 Task: Check the sale-to-list ratio of lake in the last 3 years.
Action: Mouse moved to (924, 205)
Screenshot: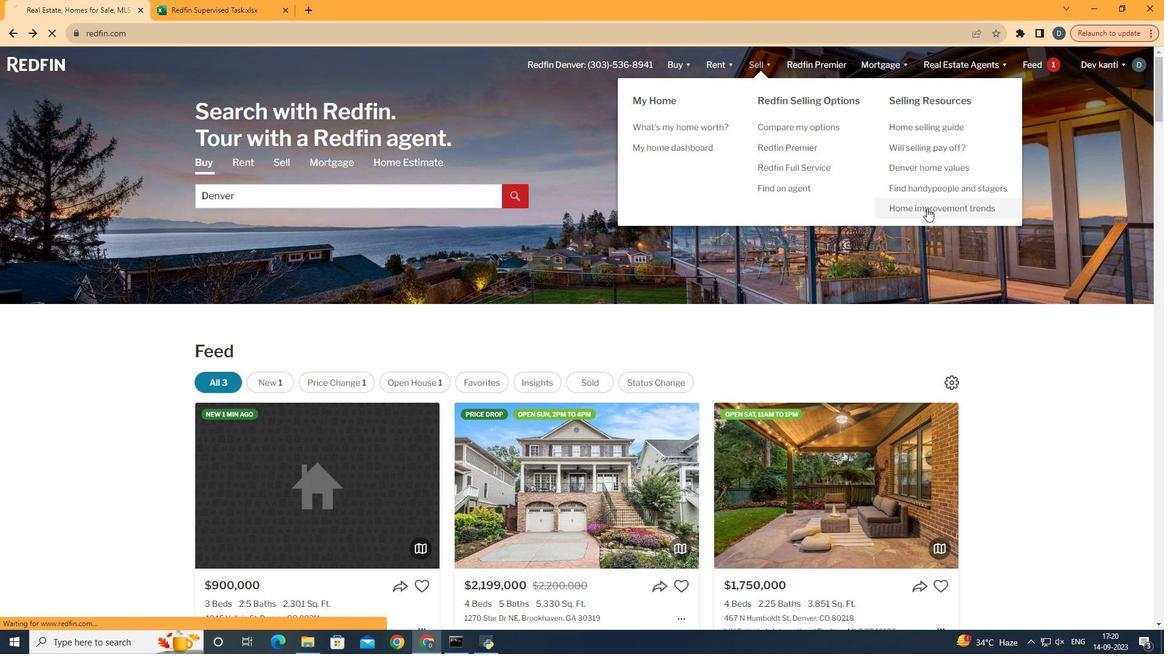 
Action: Mouse pressed left at (924, 205)
Screenshot: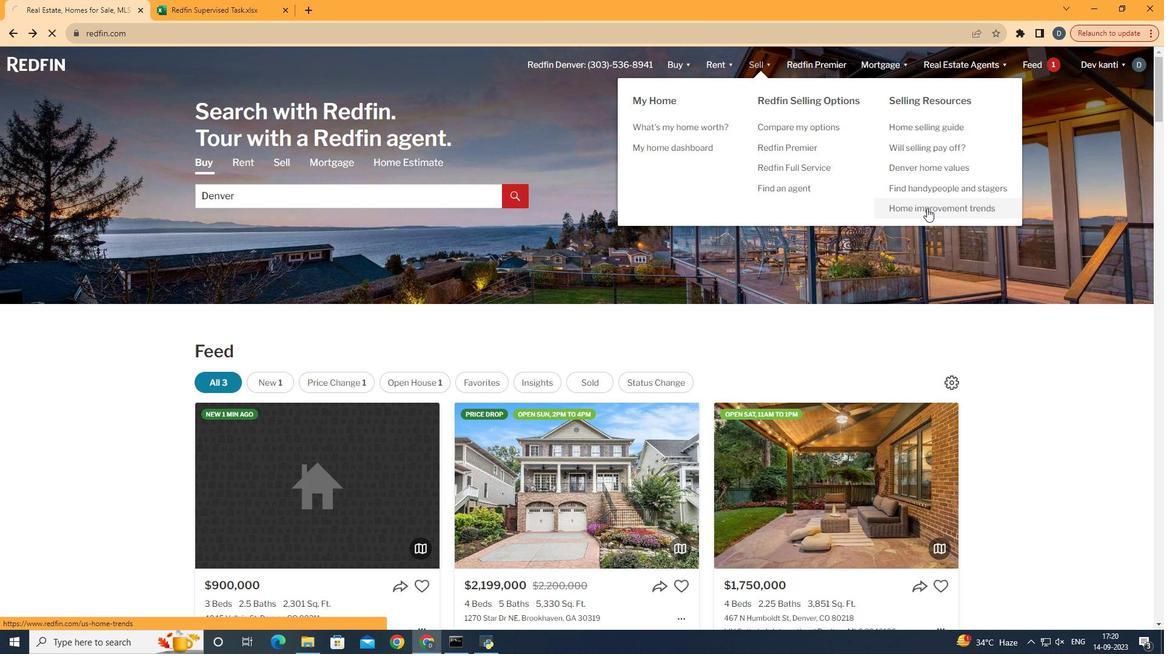 
Action: Mouse moved to (308, 227)
Screenshot: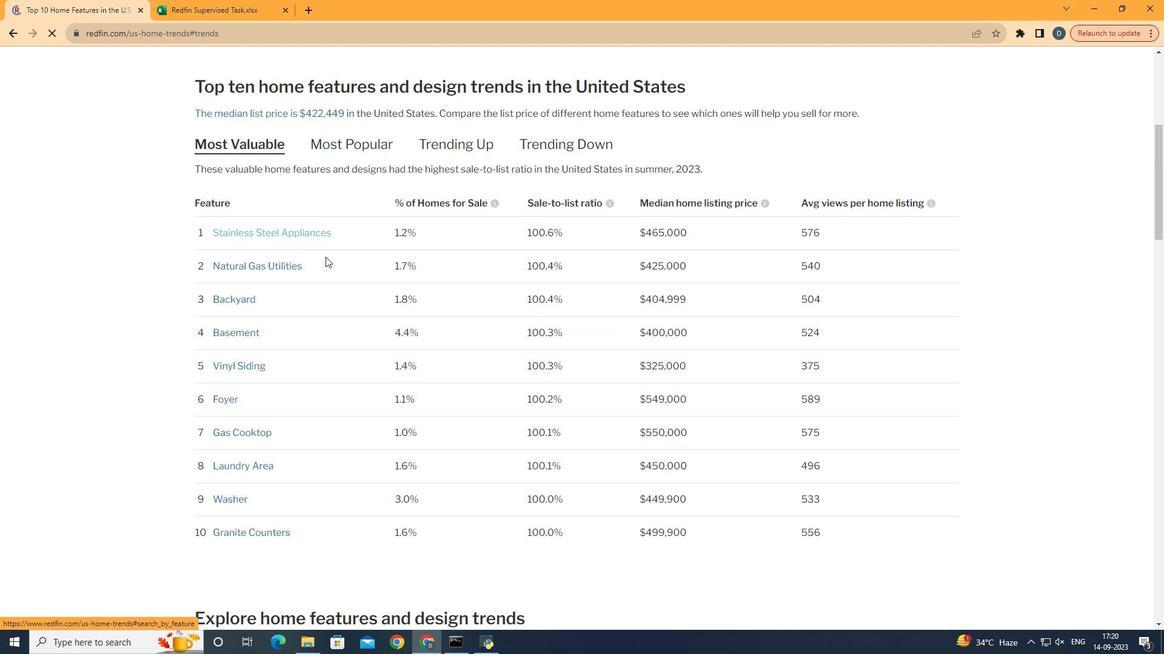 
Action: Mouse pressed left at (308, 227)
Screenshot: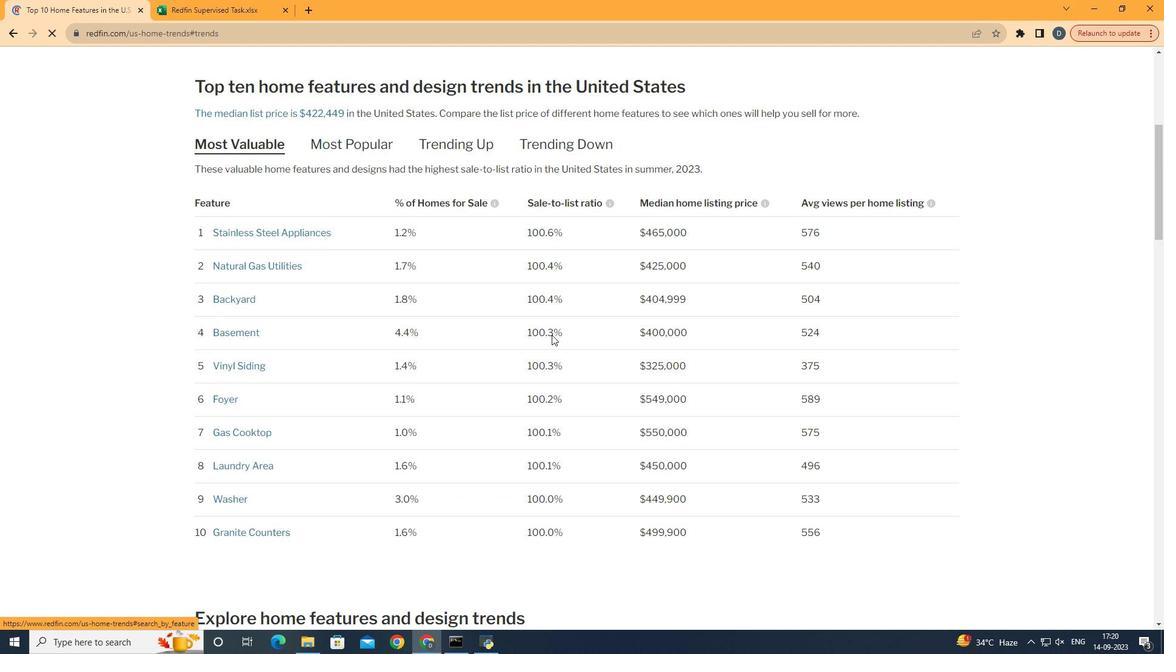 
Action: Mouse moved to (633, 325)
Screenshot: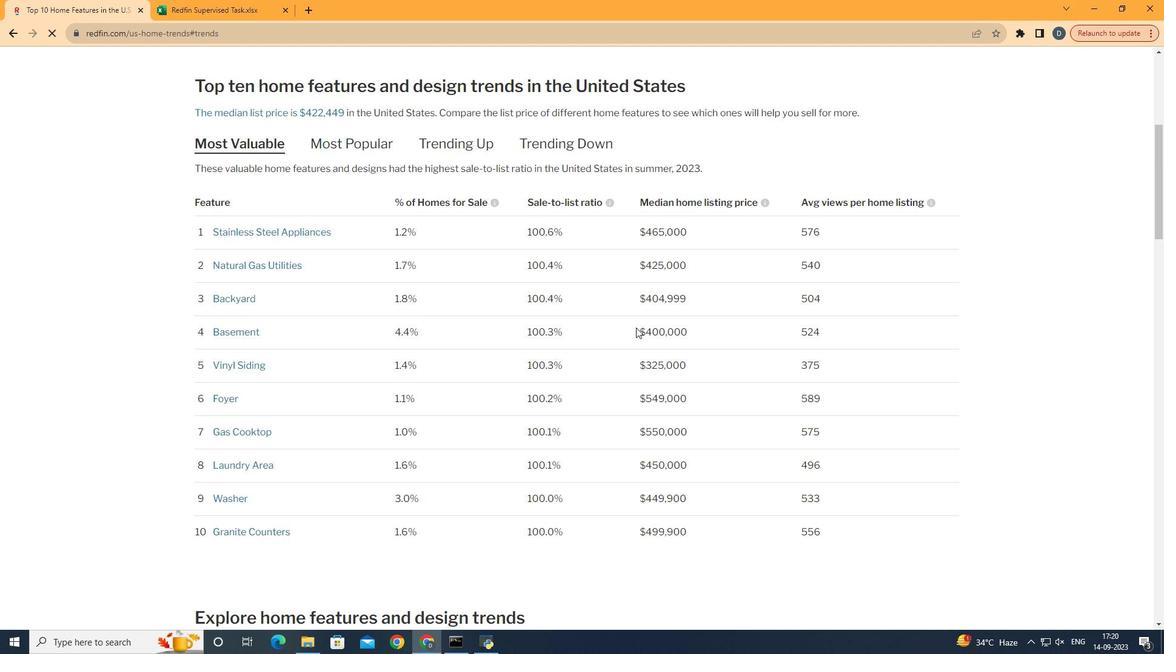 
Action: Mouse scrolled (633, 324) with delta (0, 0)
Screenshot: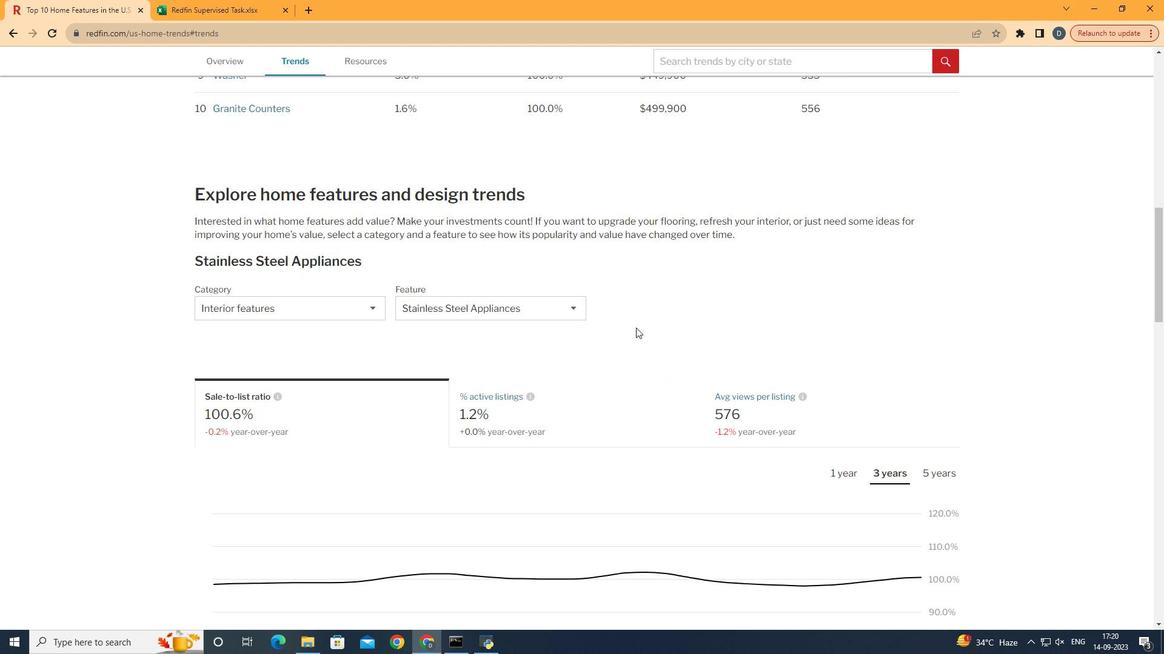 
Action: Mouse scrolled (633, 324) with delta (0, 0)
Screenshot: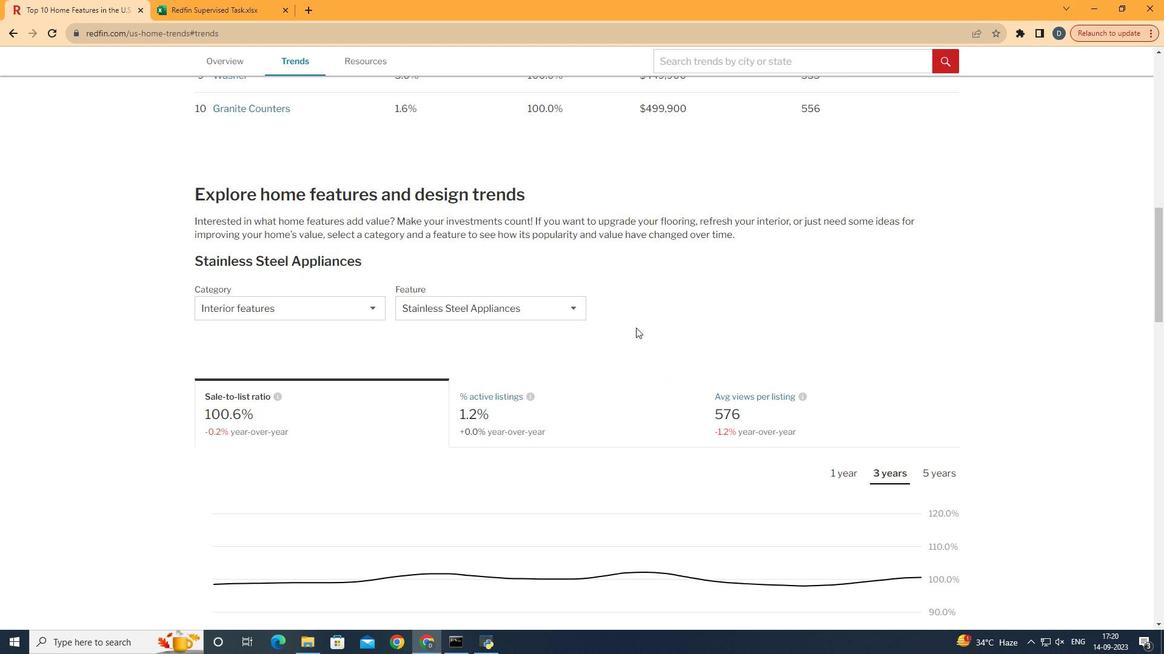 
Action: Mouse scrolled (633, 324) with delta (0, 0)
Screenshot: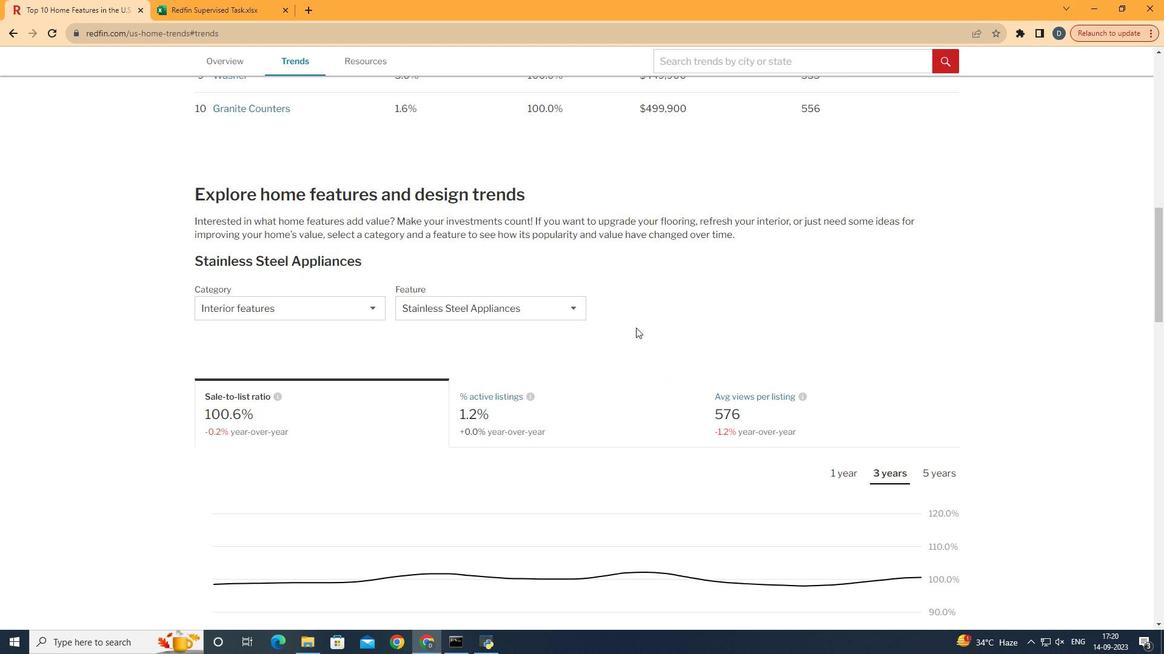 
Action: Mouse scrolled (633, 324) with delta (0, 0)
Screenshot: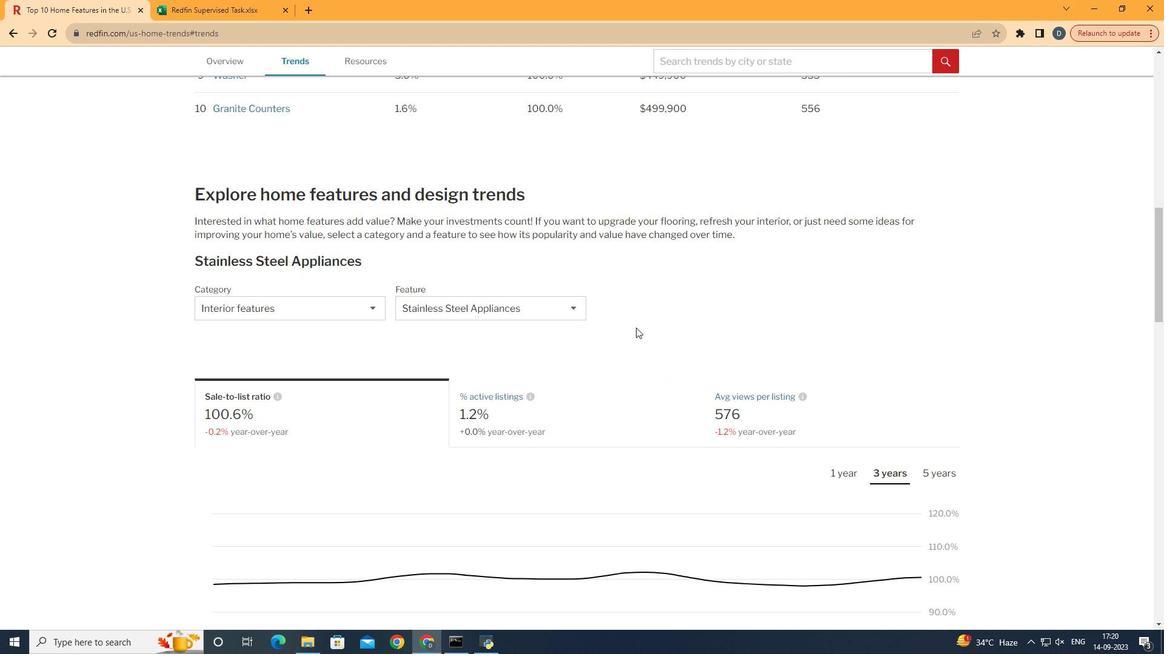 
Action: Mouse scrolled (633, 324) with delta (0, 0)
Screenshot: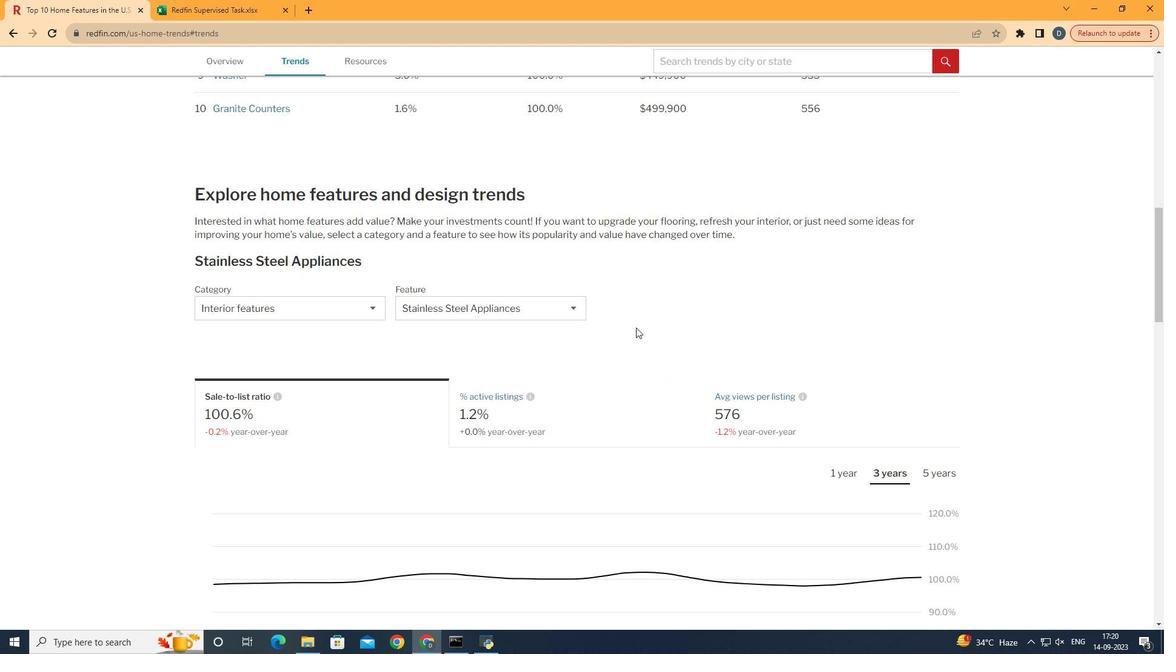 
Action: Mouse scrolled (633, 324) with delta (0, 0)
Screenshot: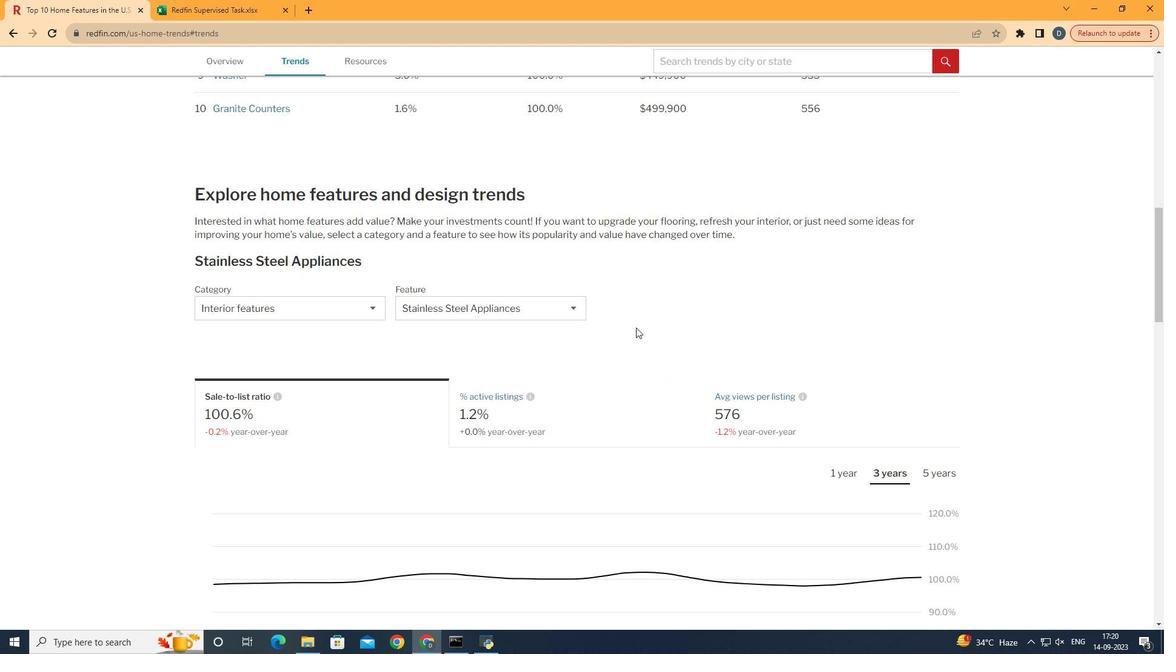 
Action: Mouse scrolled (633, 324) with delta (0, 0)
Screenshot: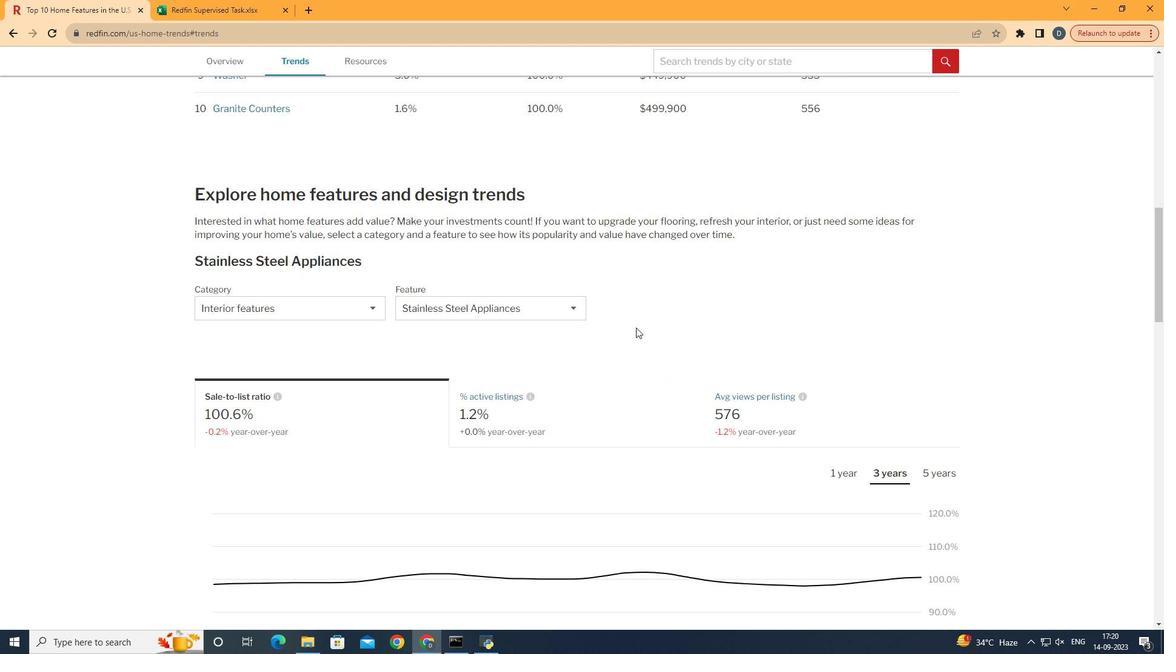 
Action: Mouse moved to (367, 319)
Screenshot: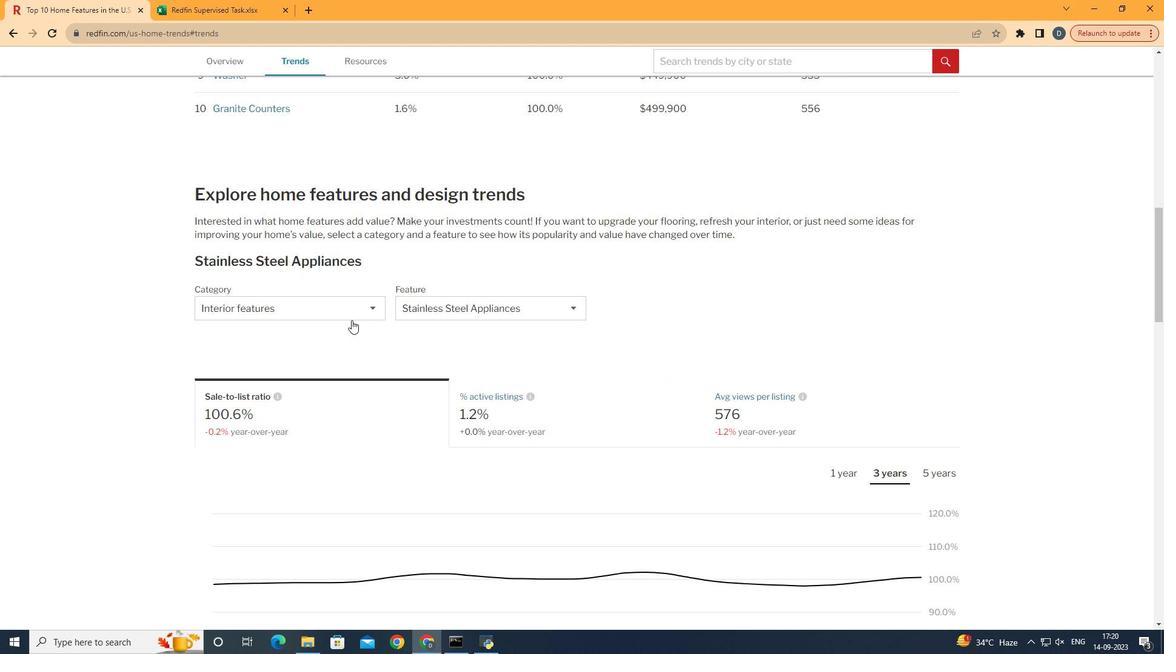 
Action: Mouse pressed left at (367, 319)
Screenshot: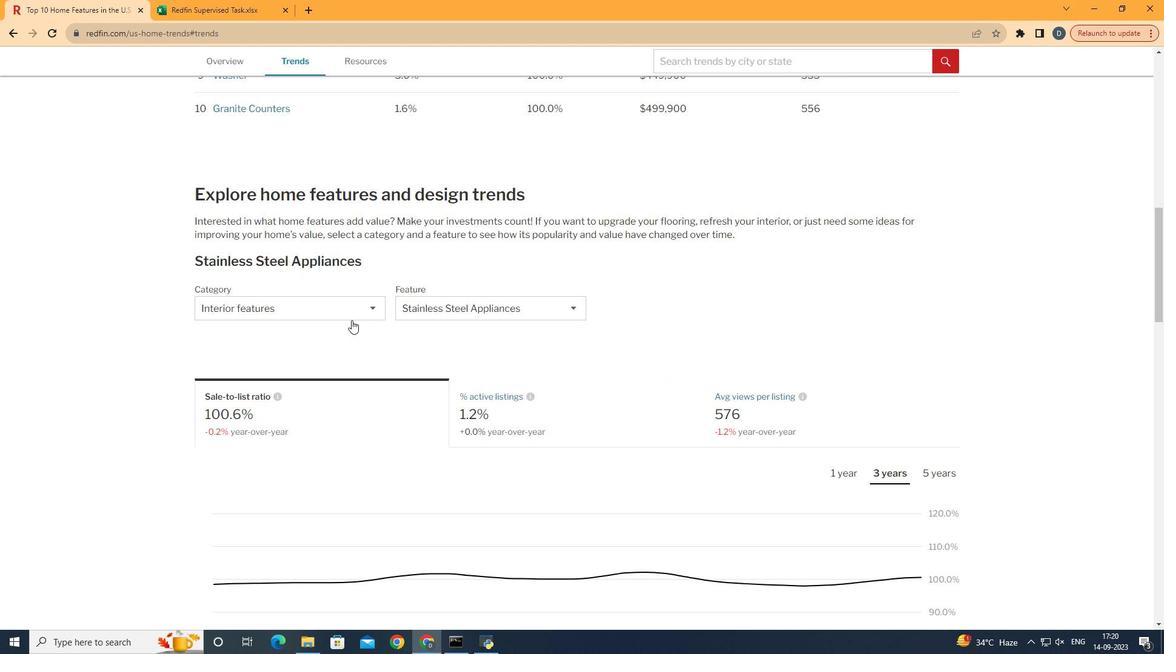 
Action: Mouse moved to (348, 317)
Screenshot: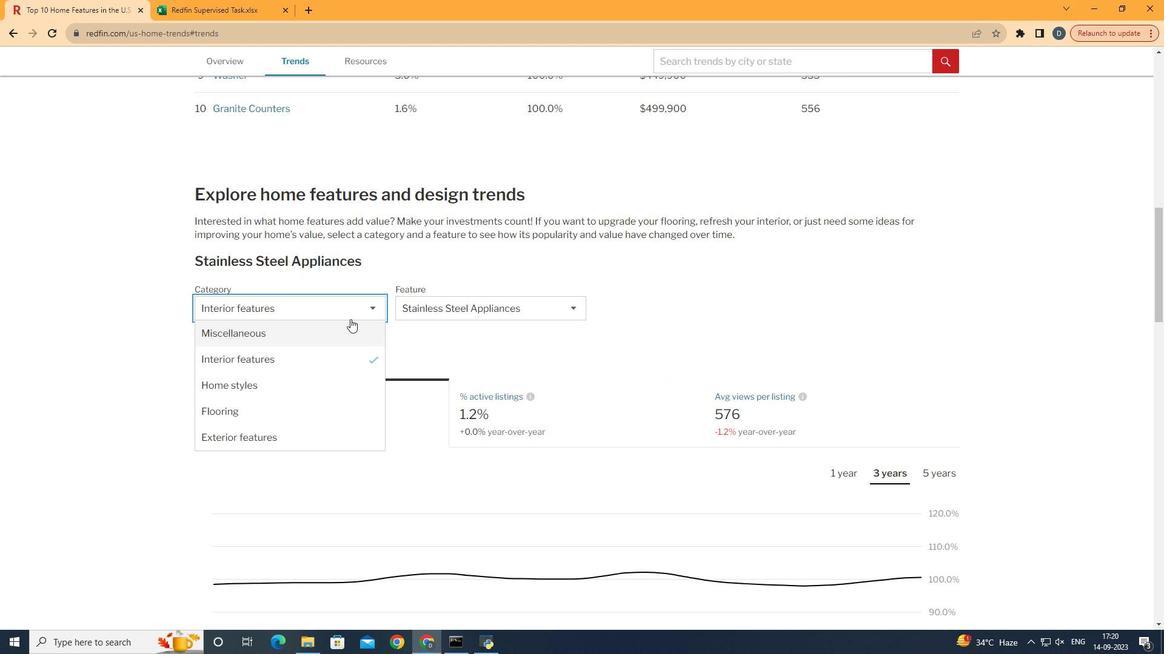 
Action: Mouse pressed left at (348, 317)
Screenshot: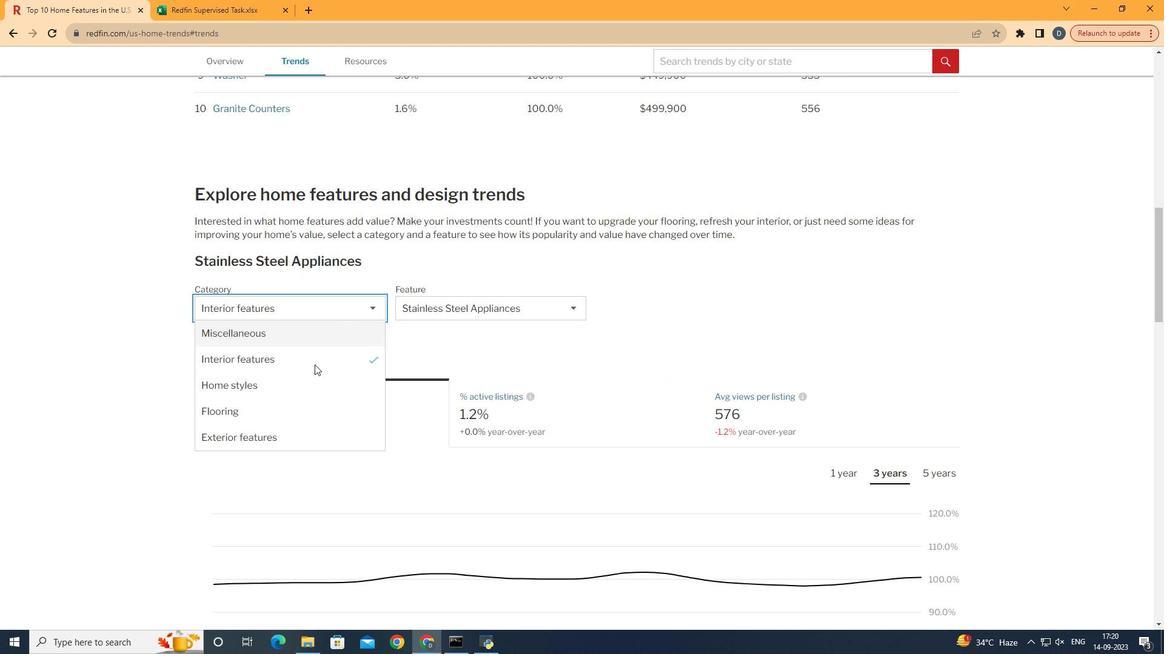
Action: Mouse moved to (287, 446)
Screenshot: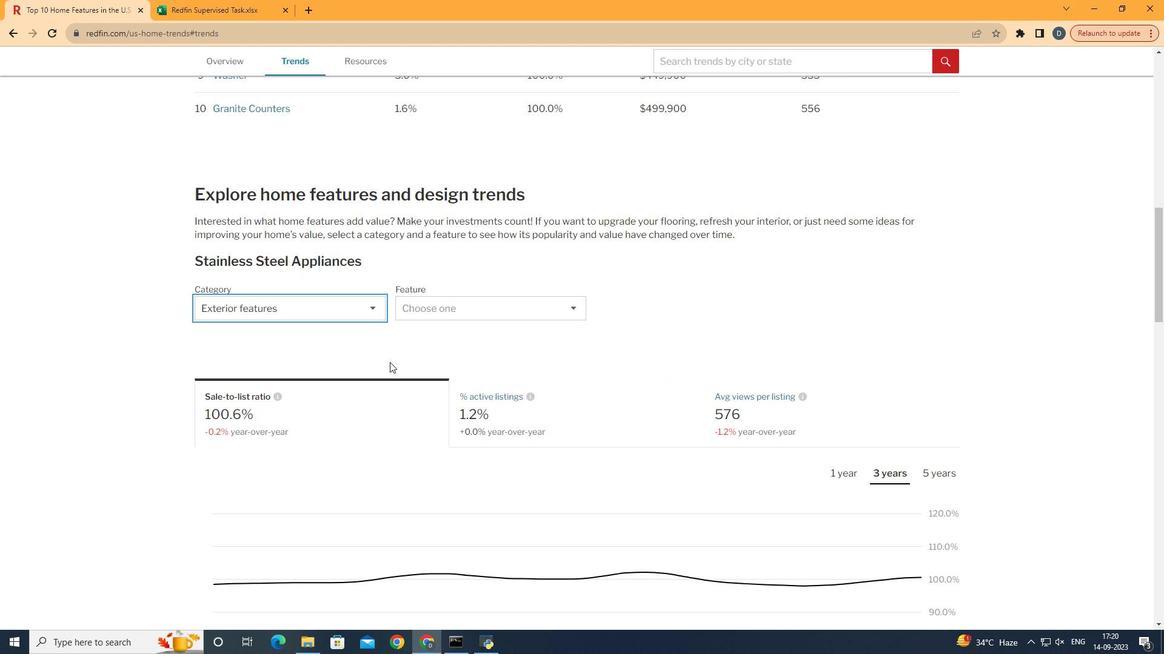 
Action: Mouse pressed left at (287, 446)
Screenshot: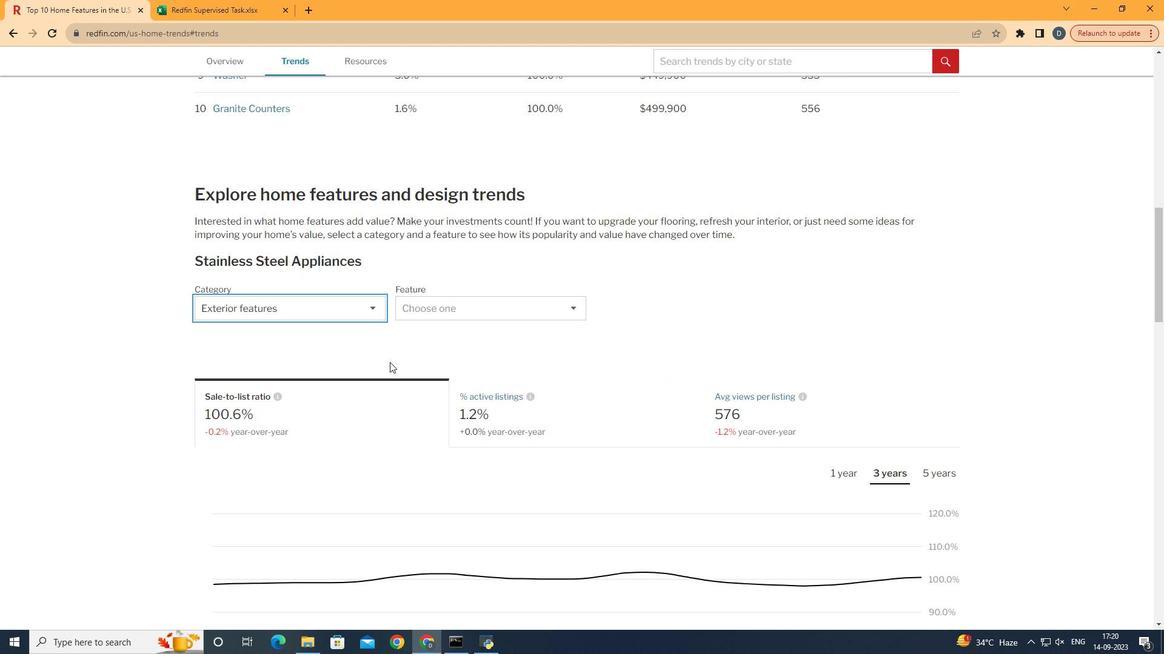 
Action: Mouse moved to (496, 300)
Screenshot: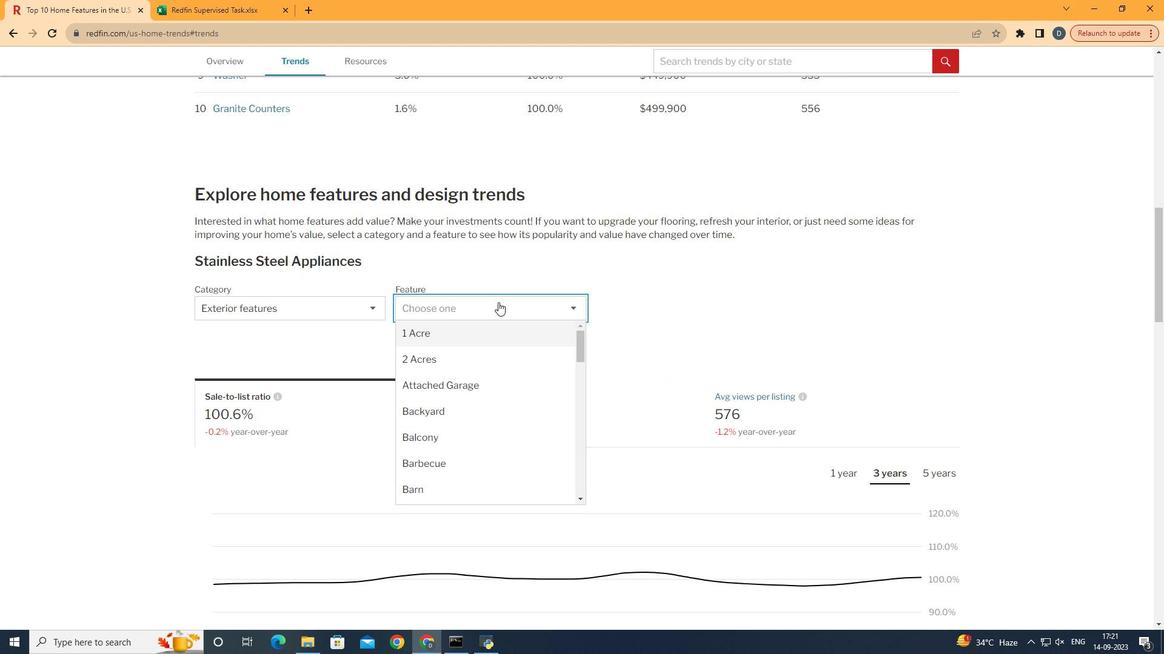 
Action: Mouse pressed left at (496, 300)
Screenshot: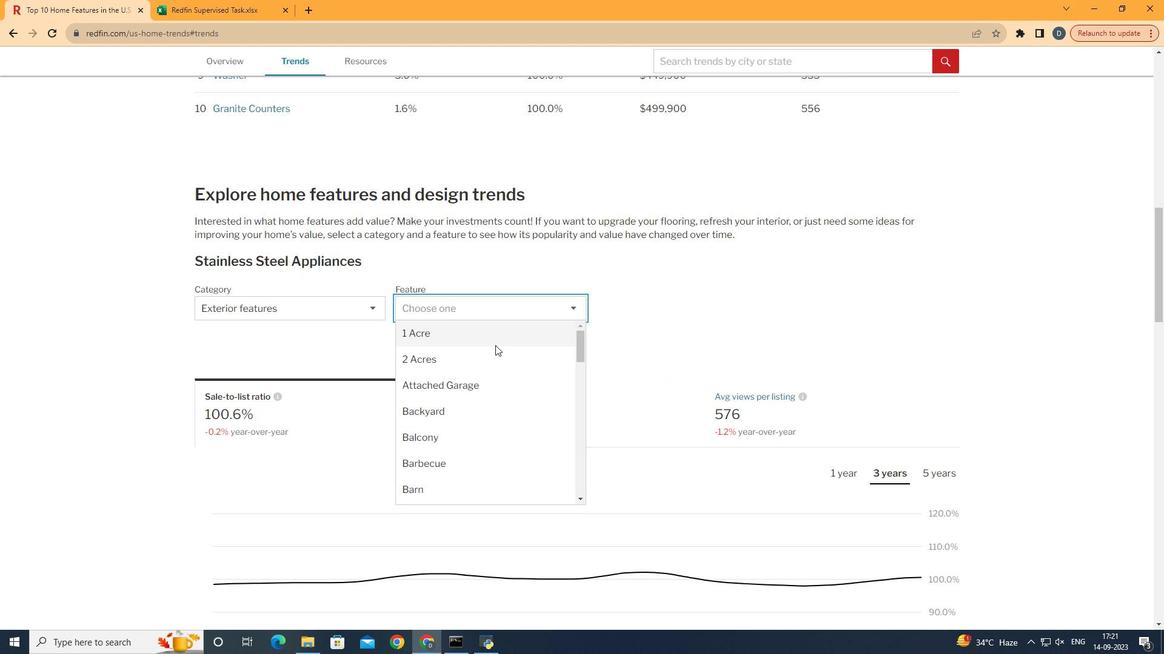 
Action: Mouse moved to (485, 425)
Screenshot: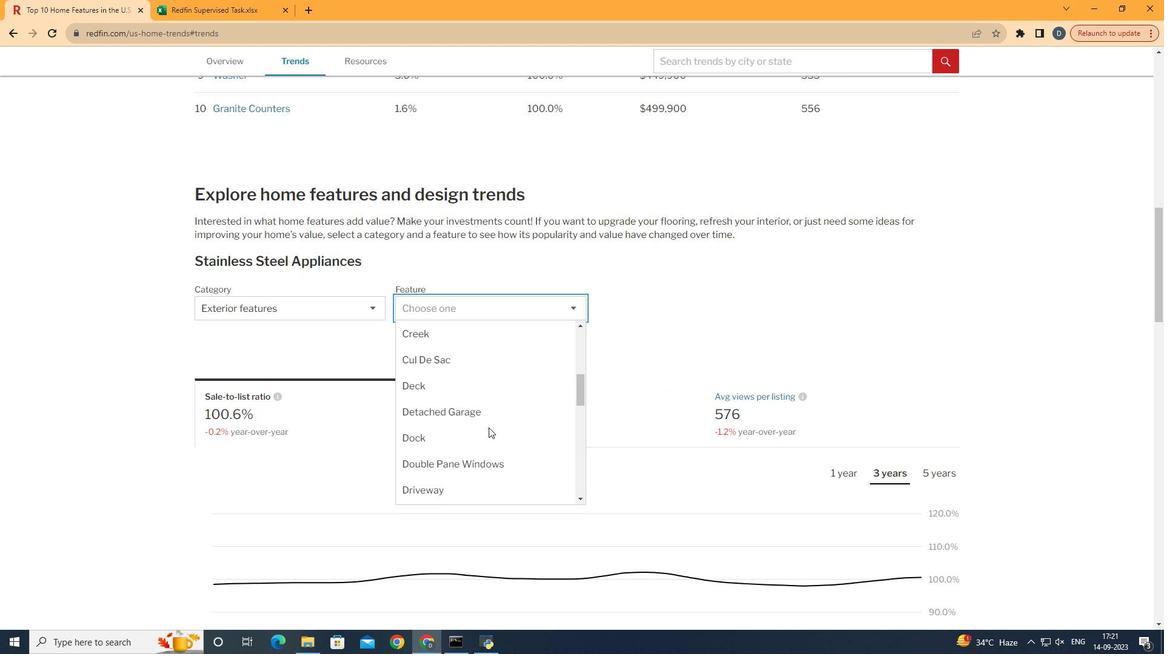 
Action: Mouse scrolled (485, 424) with delta (0, 0)
Screenshot: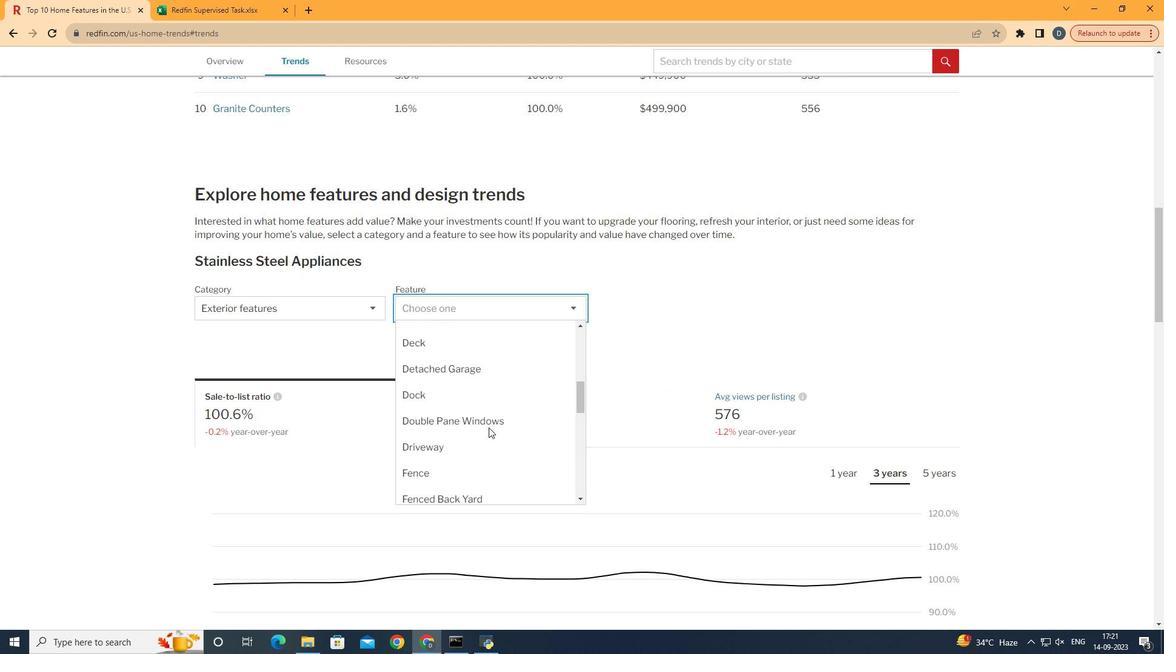 
Action: Mouse scrolled (485, 424) with delta (0, 0)
Screenshot: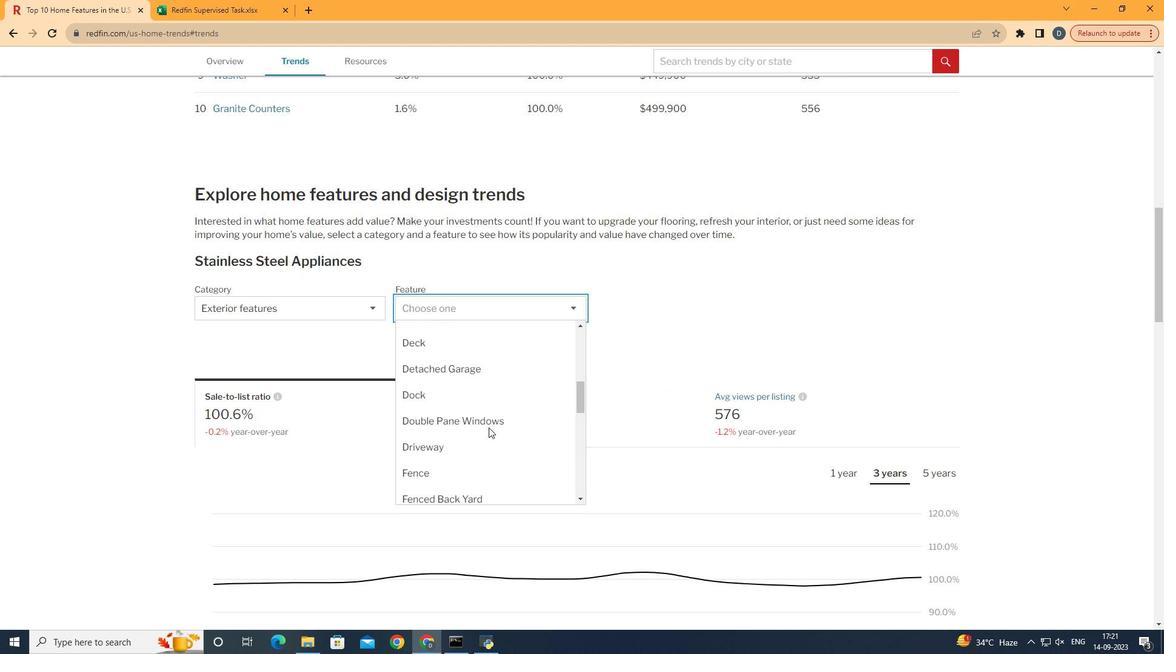 
Action: Mouse scrolled (485, 424) with delta (0, 0)
Screenshot: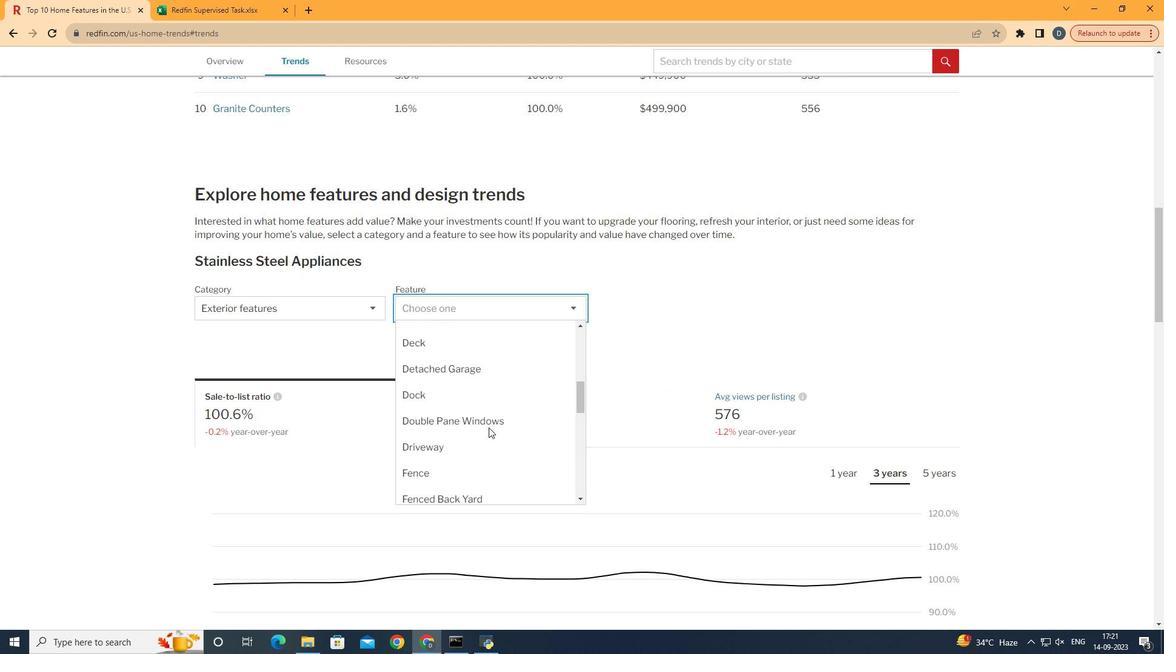 
Action: Mouse scrolled (485, 424) with delta (0, 0)
Screenshot: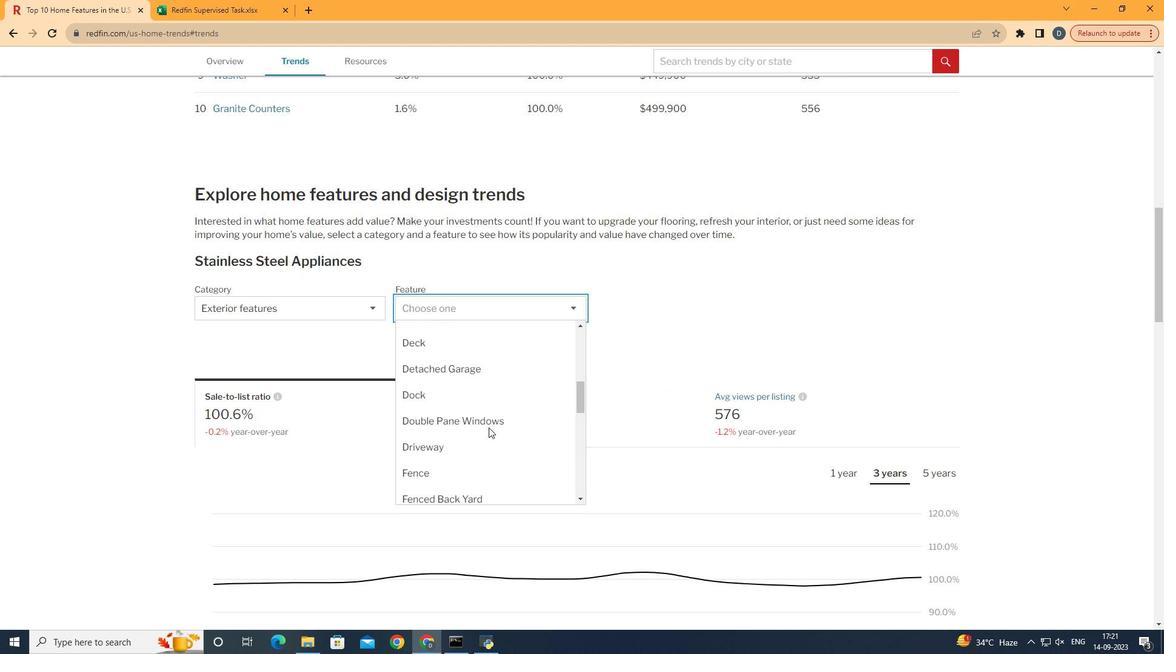 
Action: Mouse scrolled (485, 424) with delta (0, 0)
Screenshot: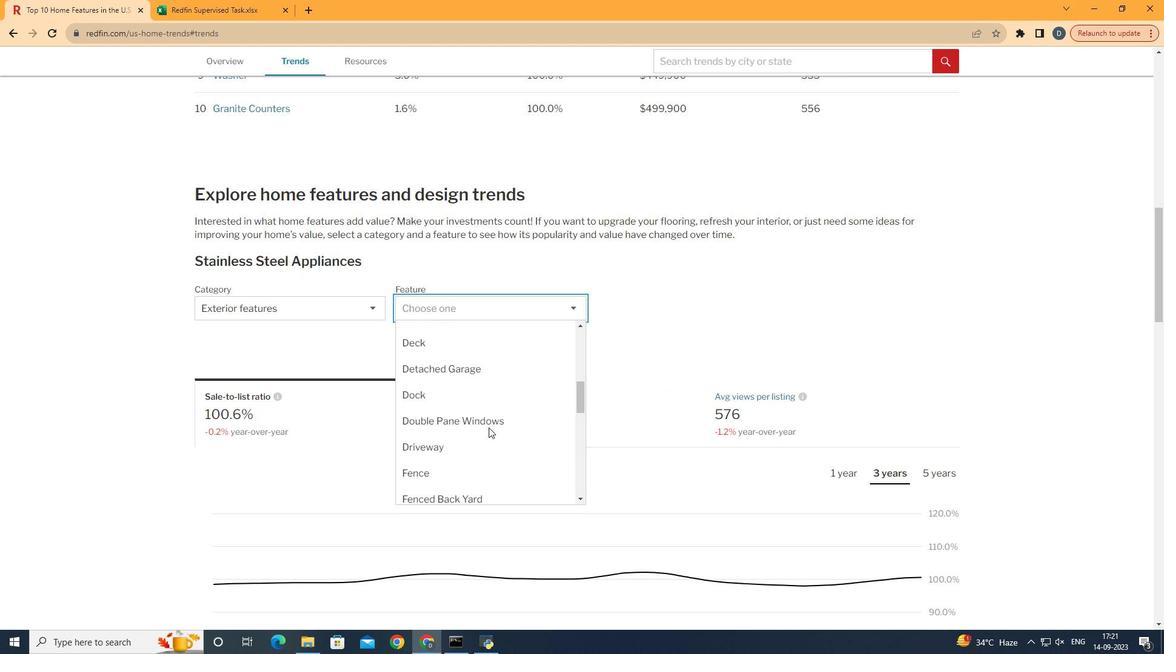 
Action: Mouse moved to (483, 414)
Screenshot: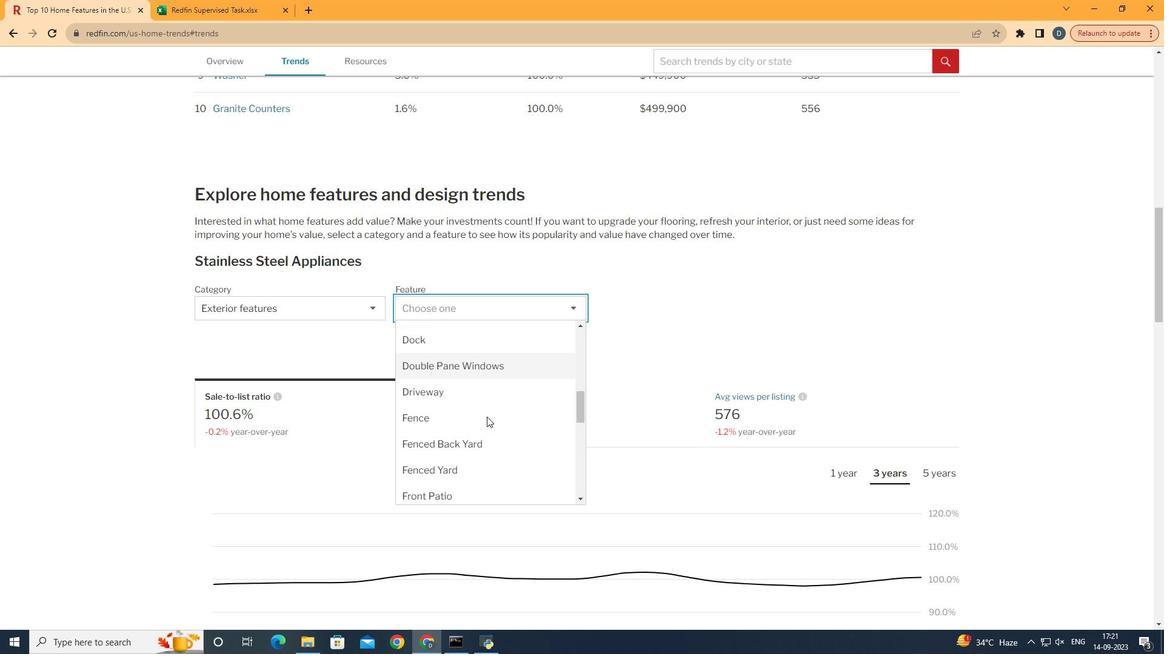 
Action: Mouse scrolled (483, 413) with delta (0, 0)
Screenshot: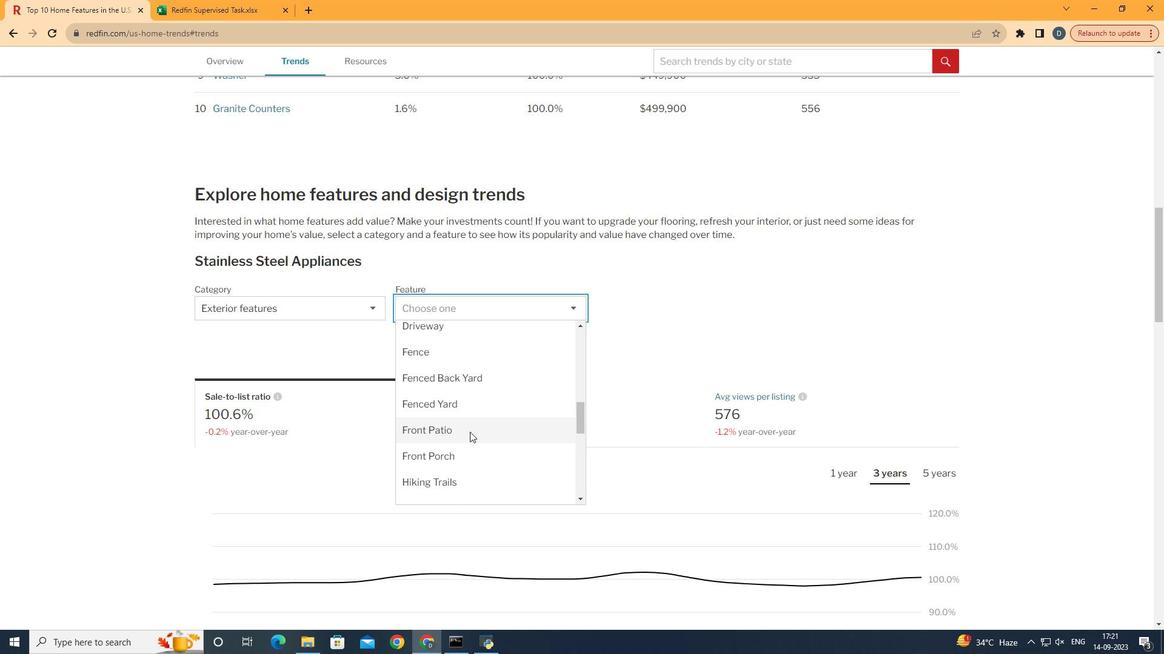 
Action: Mouse scrolled (483, 413) with delta (0, 0)
Screenshot: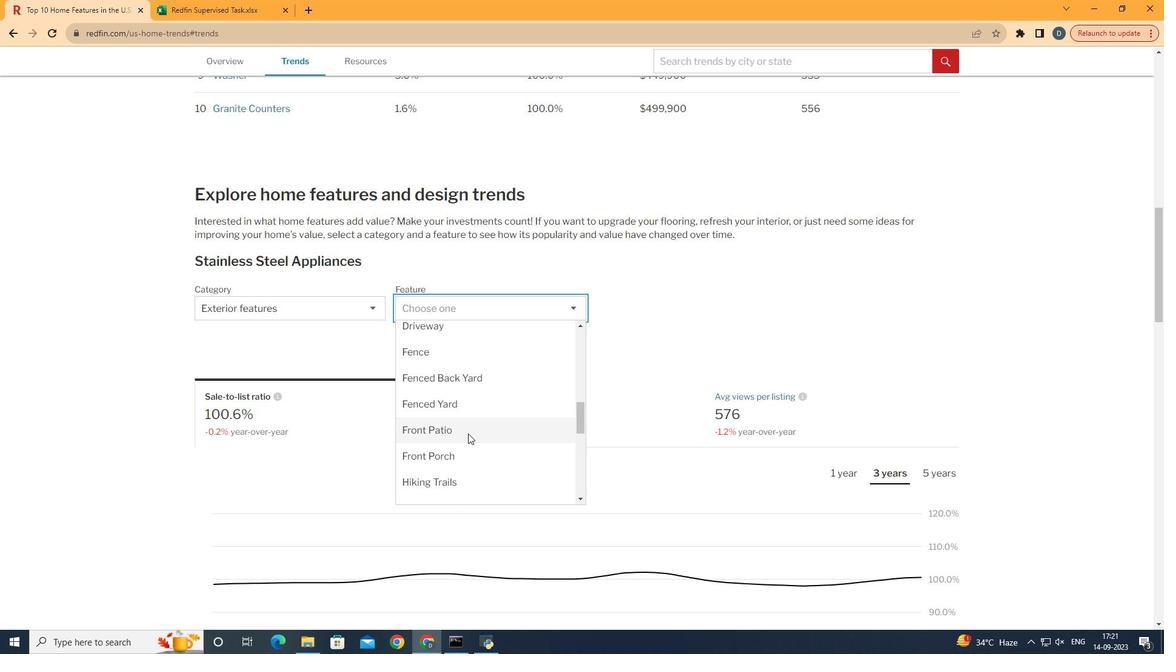 
Action: Mouse moved to (452, 440)
Screenshot: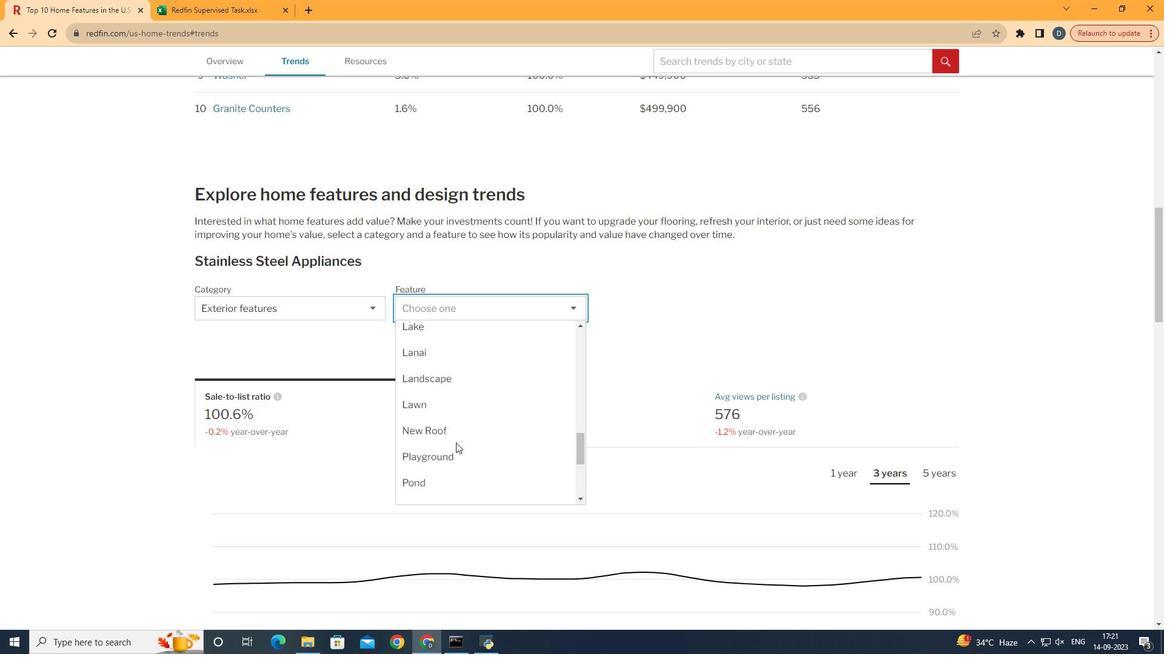 
Action: Mouse scrolled (452, 439) with delta (0, 0)
Screenshot: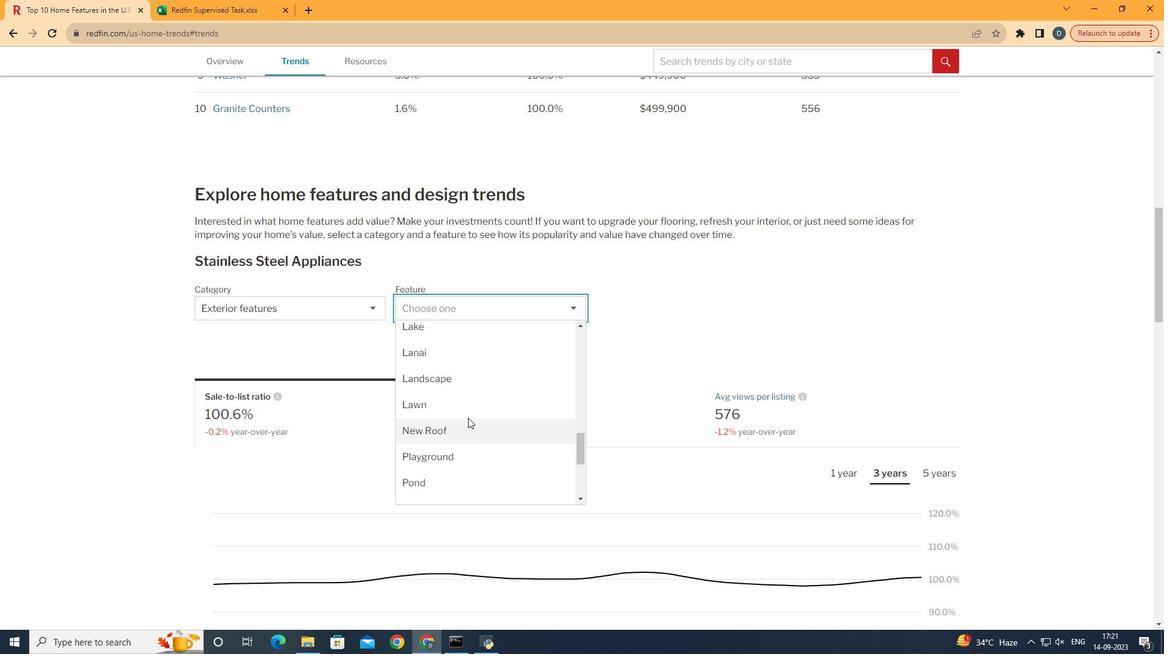 
Action: Mouse scrolled (452, 439) with delta (0, 0)
Screenshot: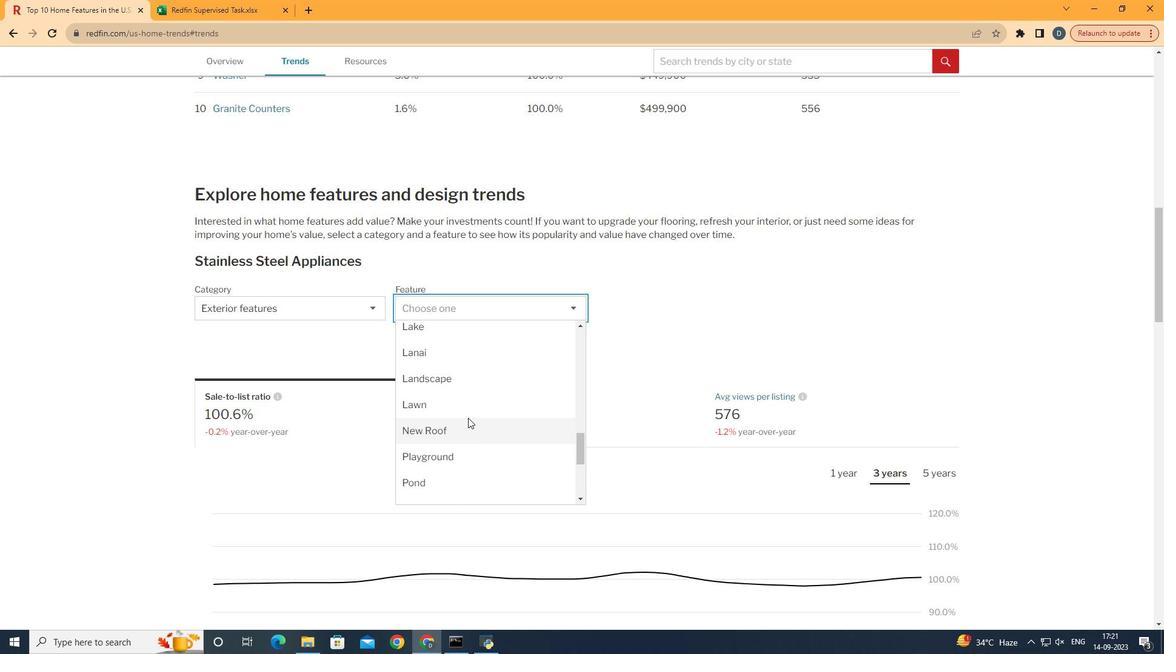 
Action: Mouse scrolled (452, 439) with delta (0, 0)
Screenshot: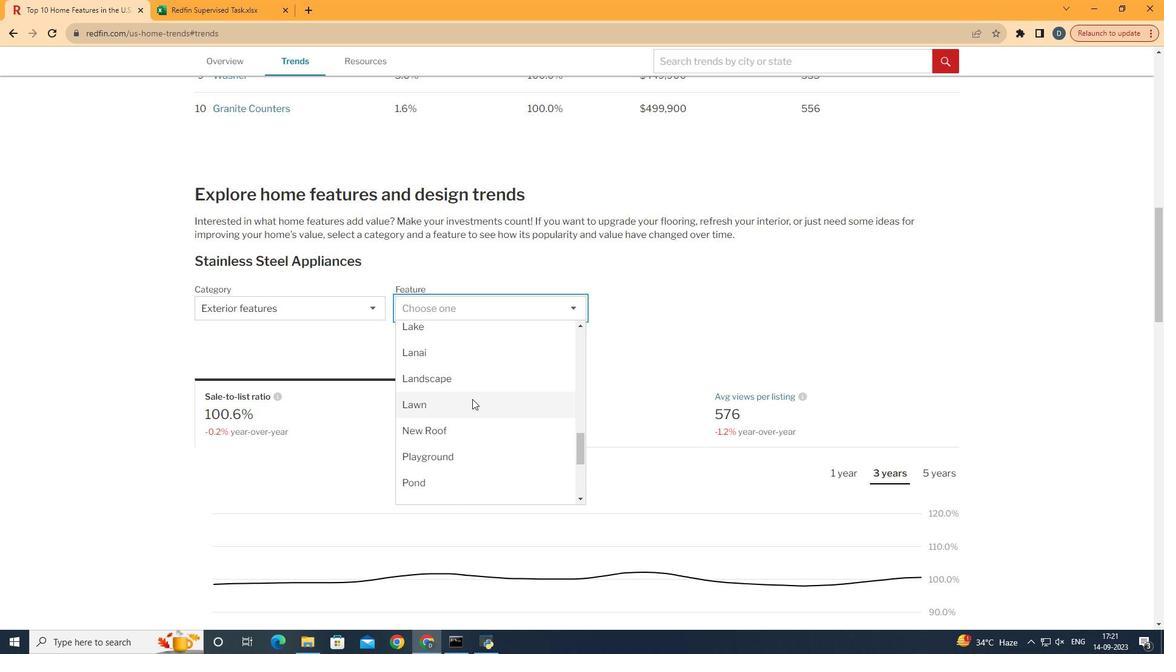 
Action: Mouse moved to (489, 326)
Screenshot: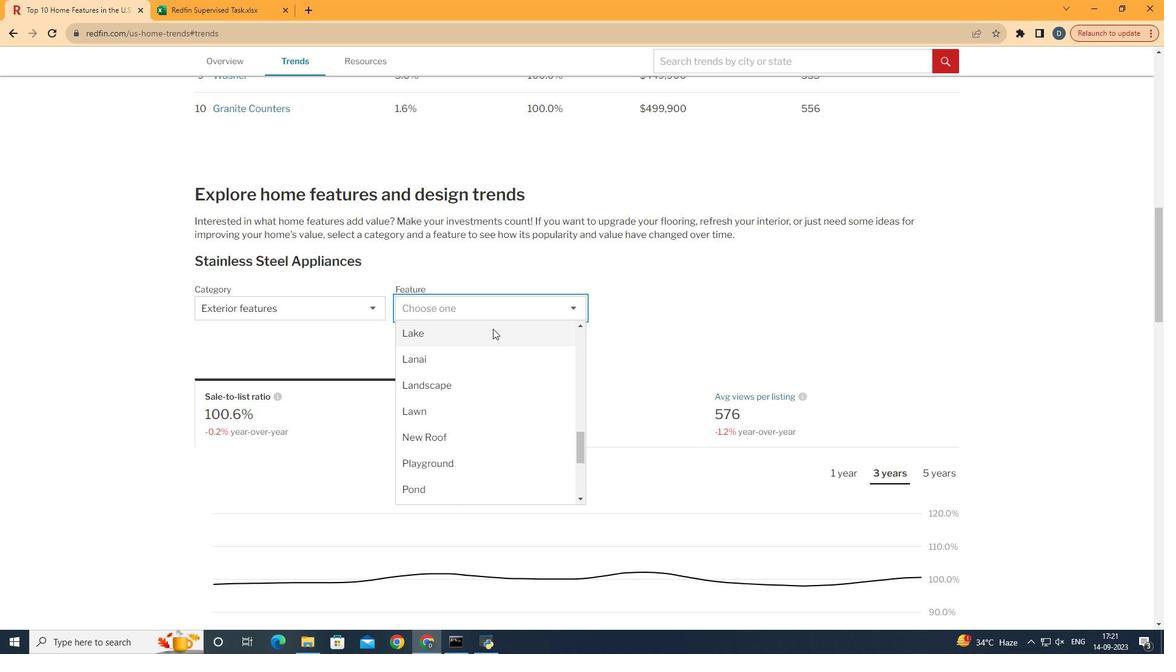 
Action: Mouse pressed left at (489, 326)
Screenshot: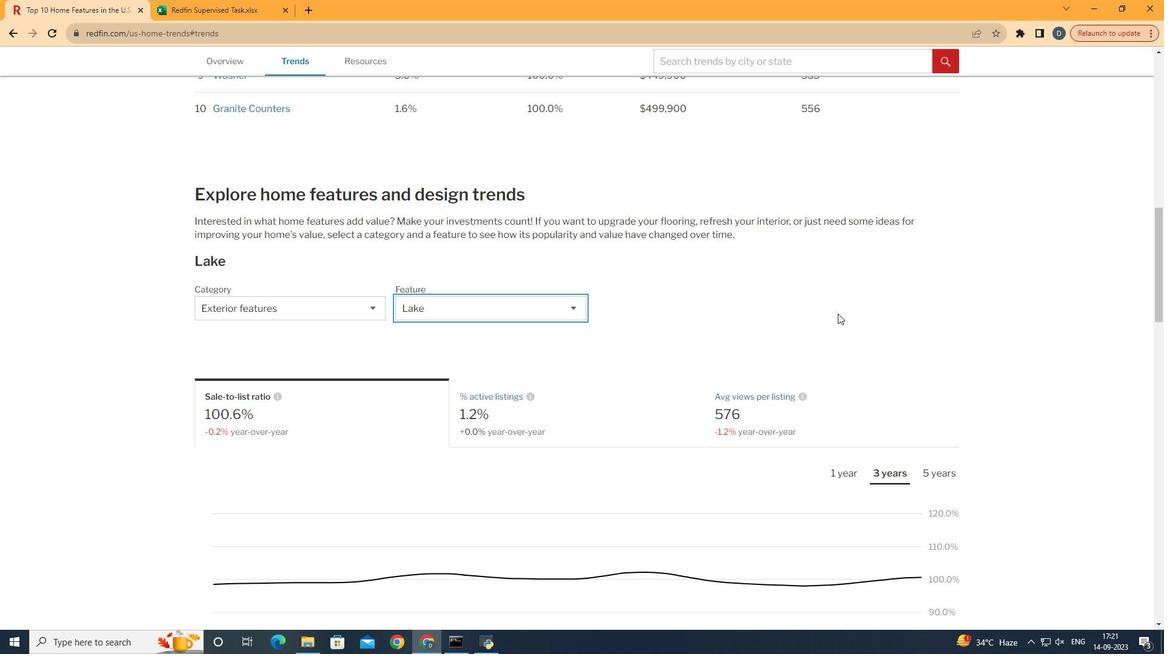 
Action: Mouse moved to (879, 302)
Screenshot: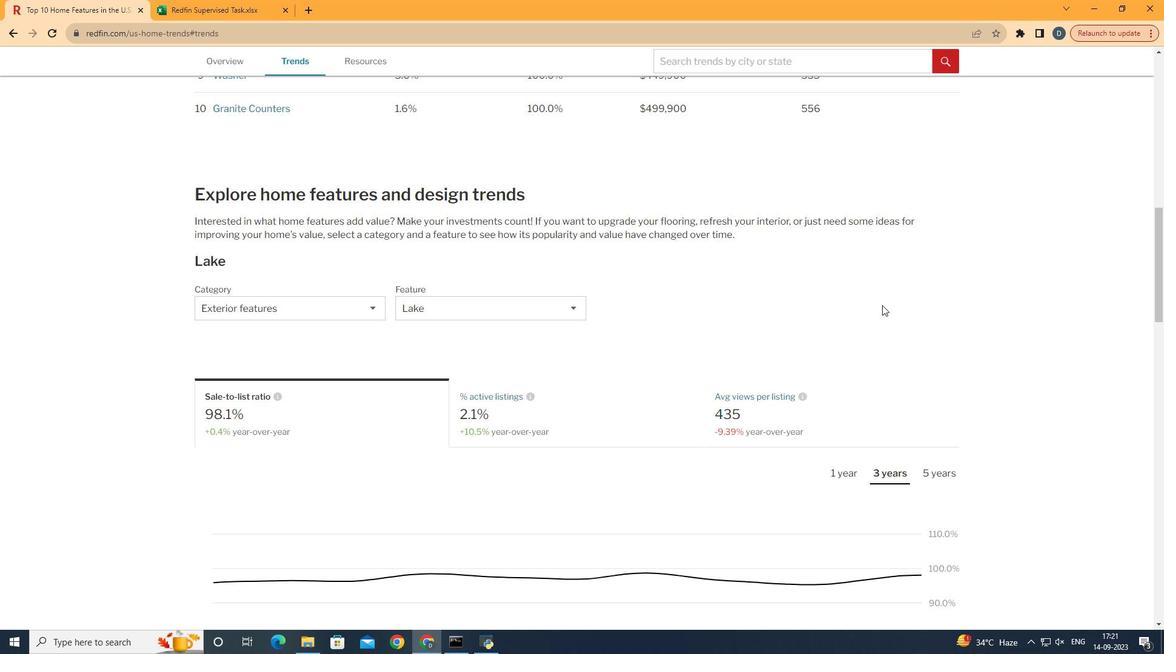
Action: Mouse pressed left at (879, 302)
Screenshot: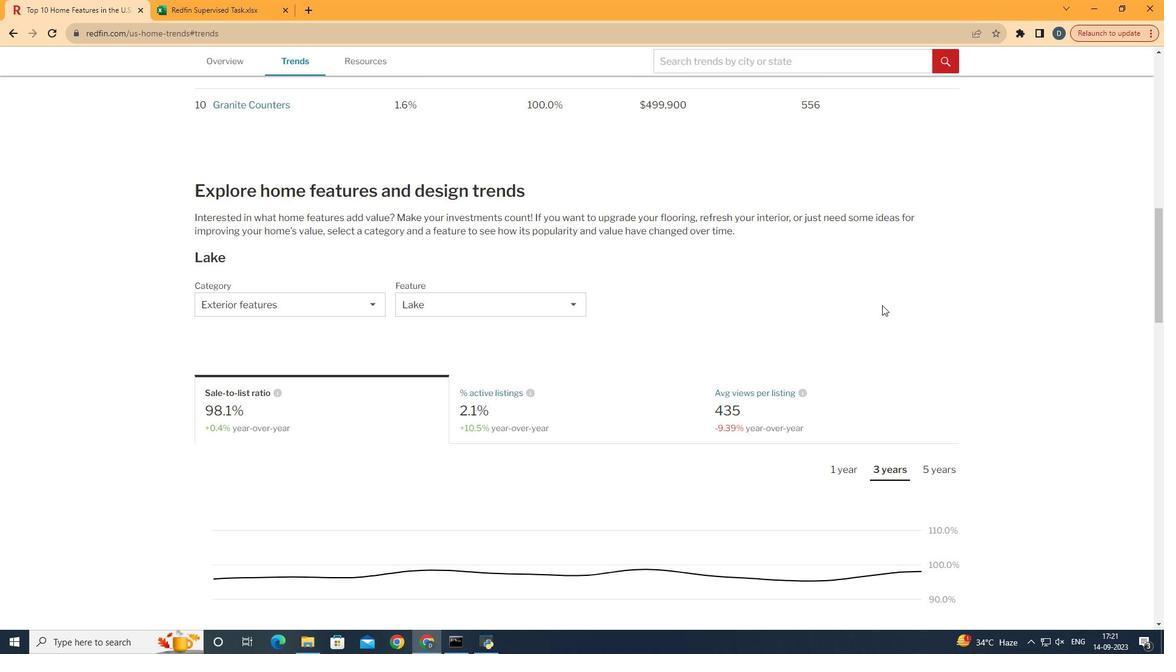 
Action: Mouse moved to (879, 302)
Screenshot: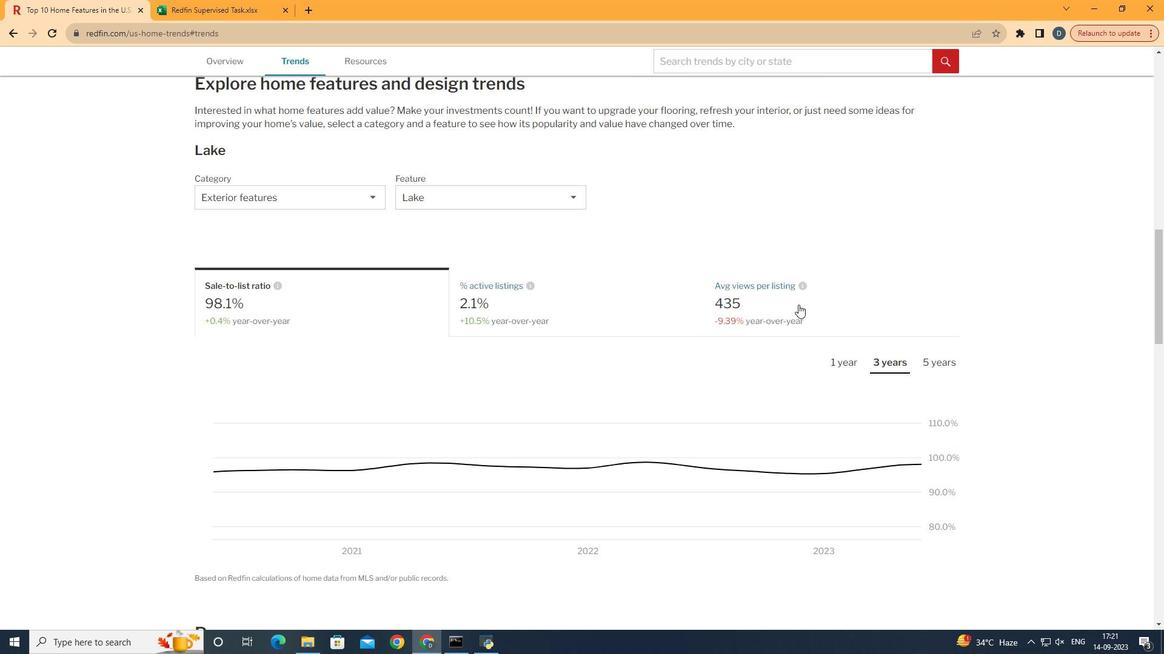 
Action: Mouse scrolled (879, 301) with delta (0, 0)
Screenshot: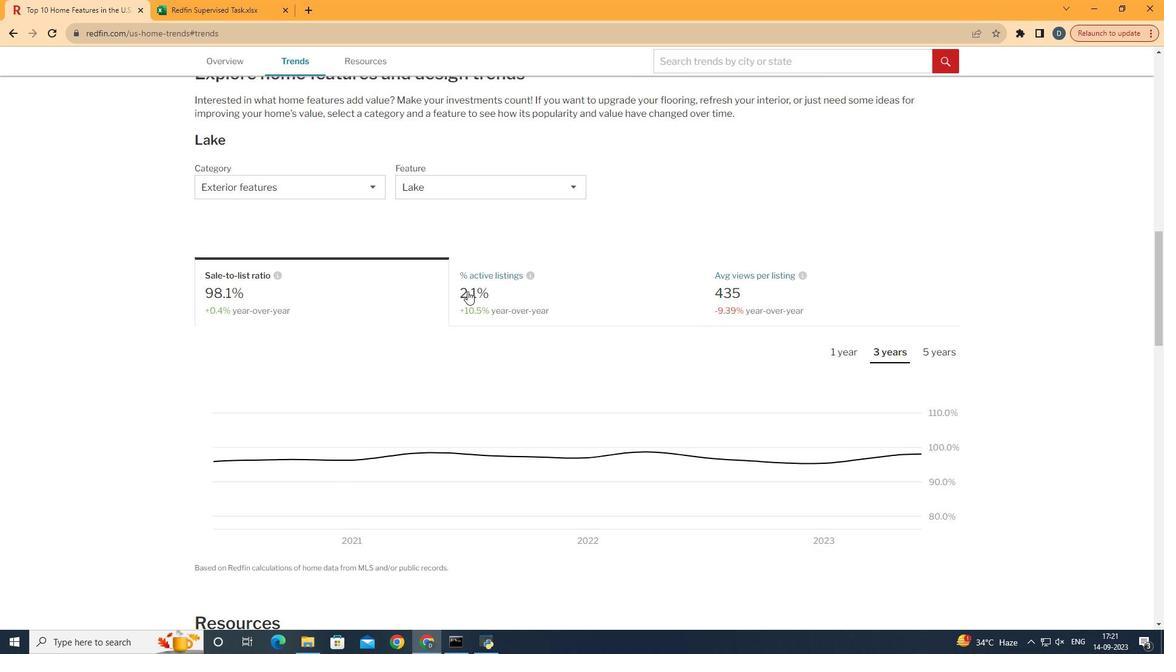 
Action: Mouse scrolled (879, 301) with delta (0, 0)
Screenshot: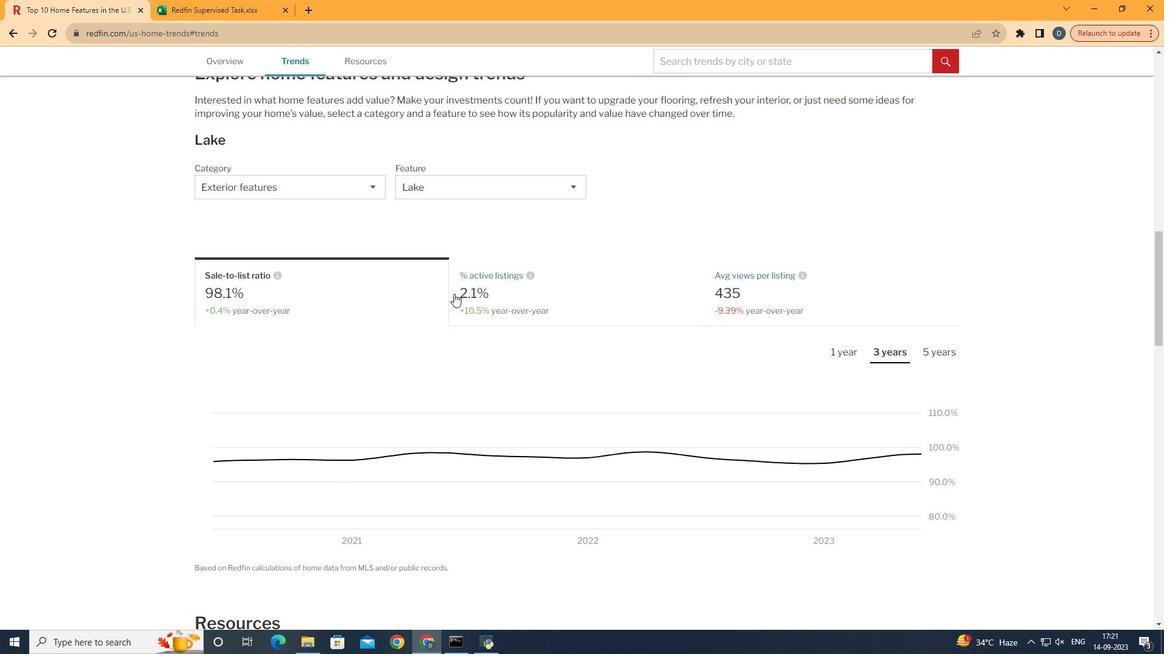 
Action: Mouse moved to (898, 348)
Screenshot: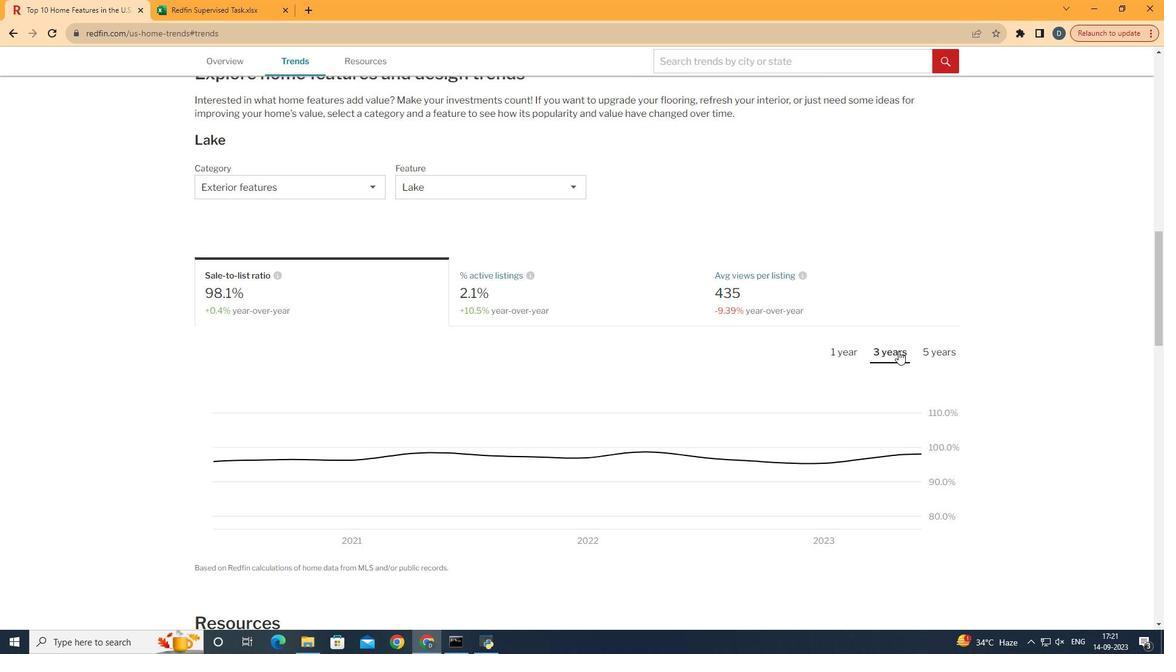
Action: Mouse pressed left at (898, 348)
Screenshot: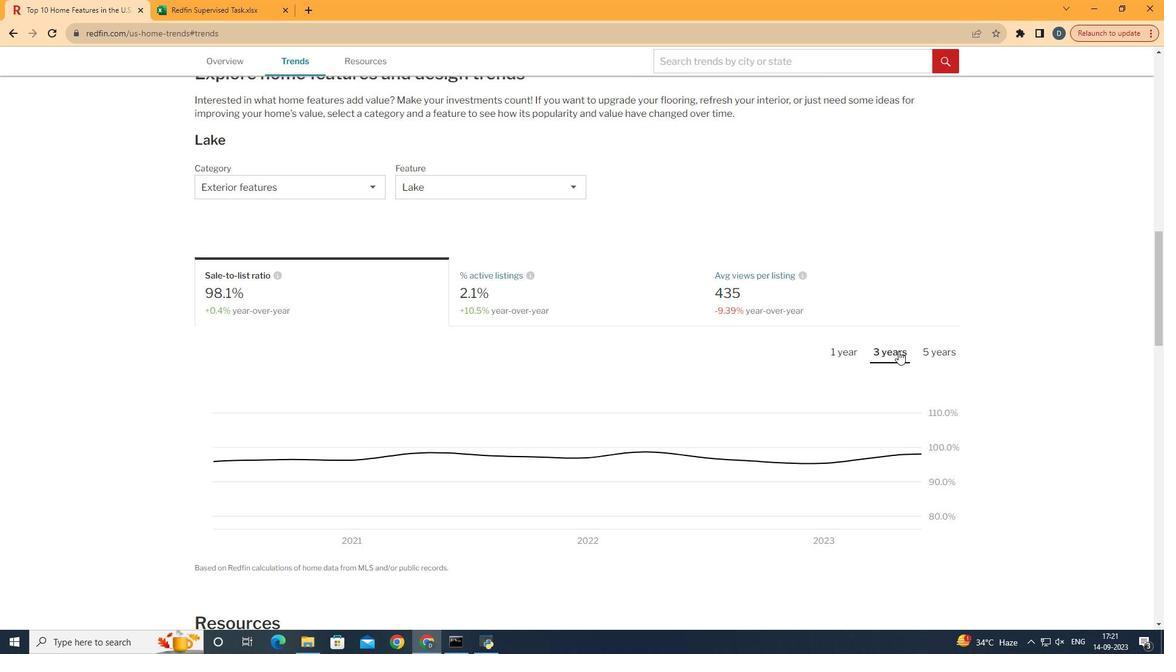 
